 Task: Add in the project VitalTech an epic 'Disaster Recovery as a Service (DRaaS) Implementation'.
Action: Mouse moved to (266, 66)
Screenshot: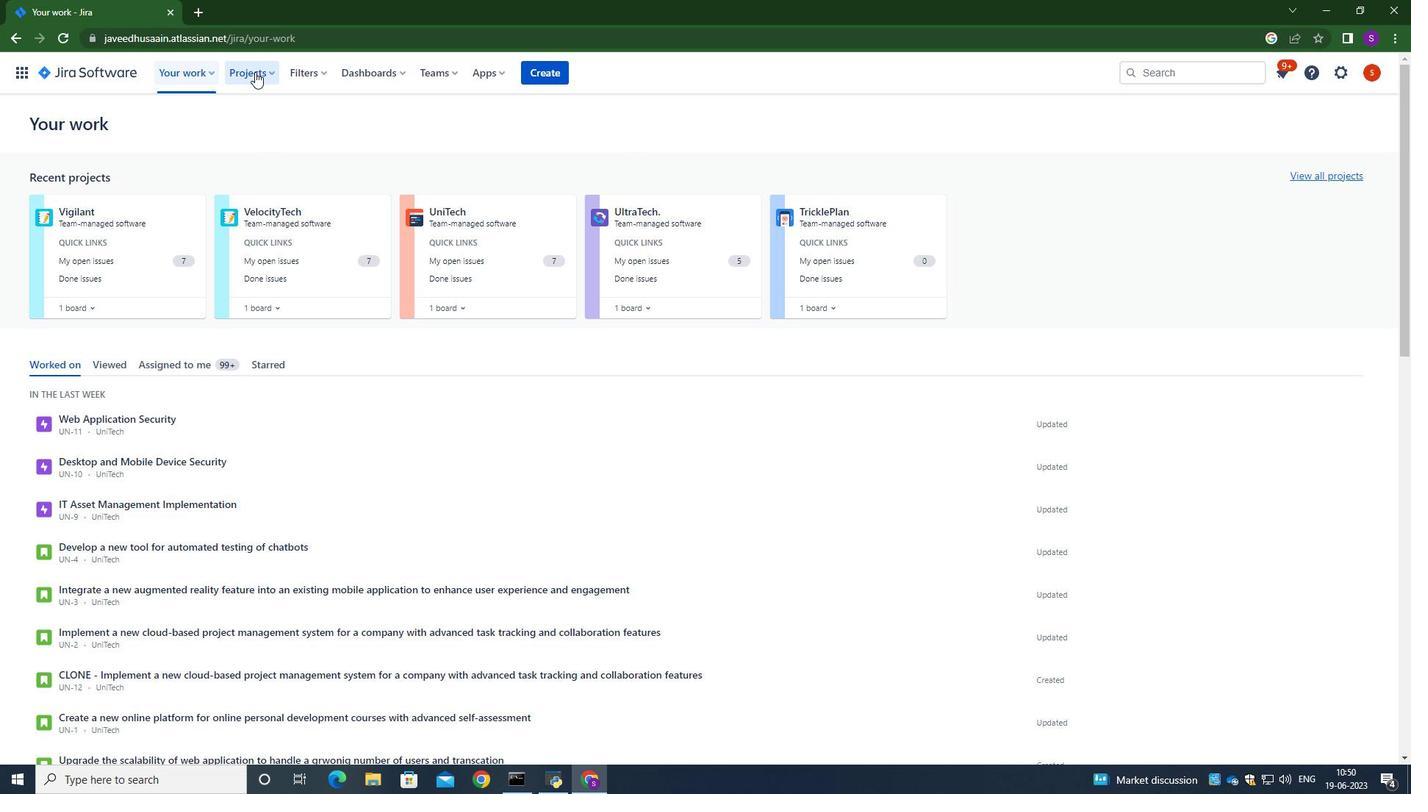 
Action: Mouse pressed left at (266, 66)
Screenshot: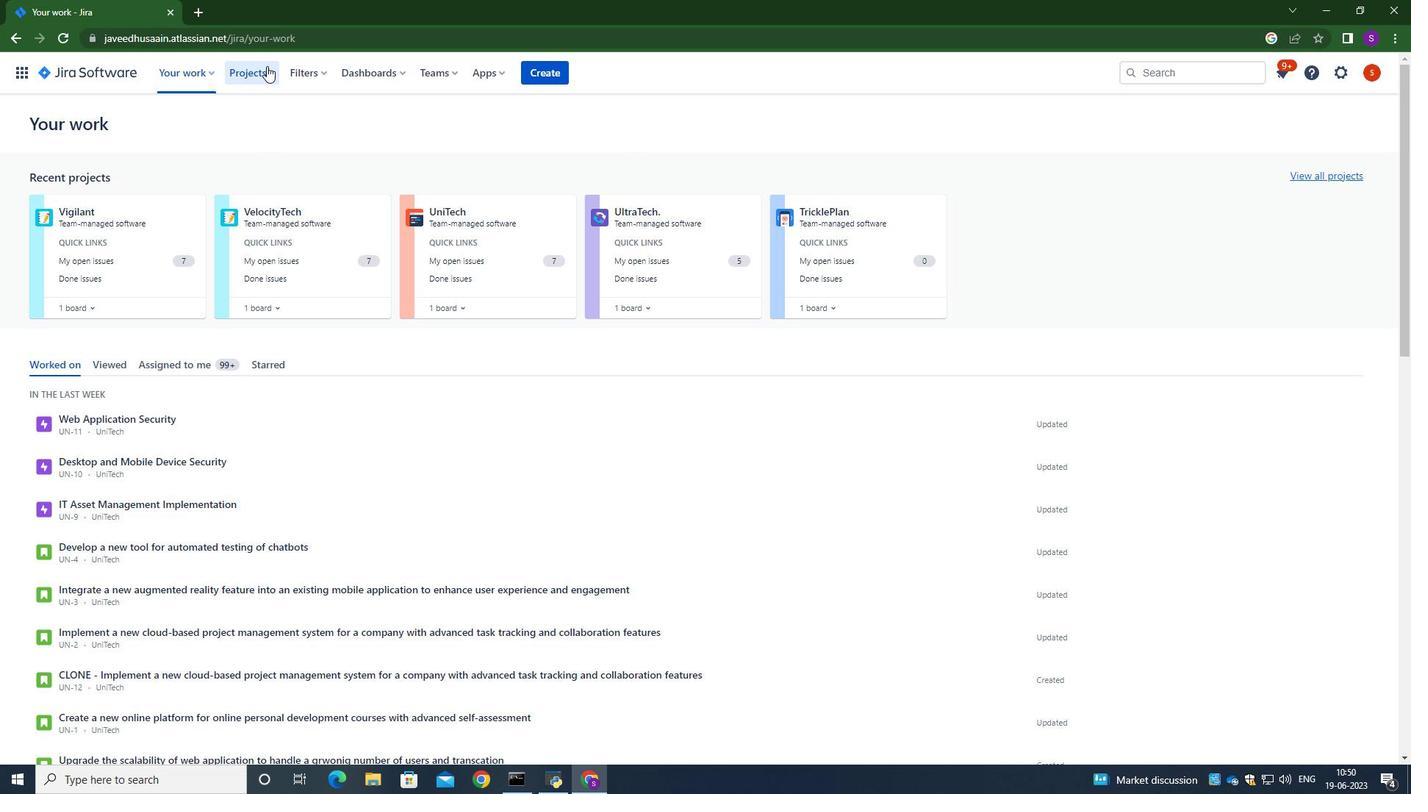
Action: Mouse moved to (286, 177)
Screenshot: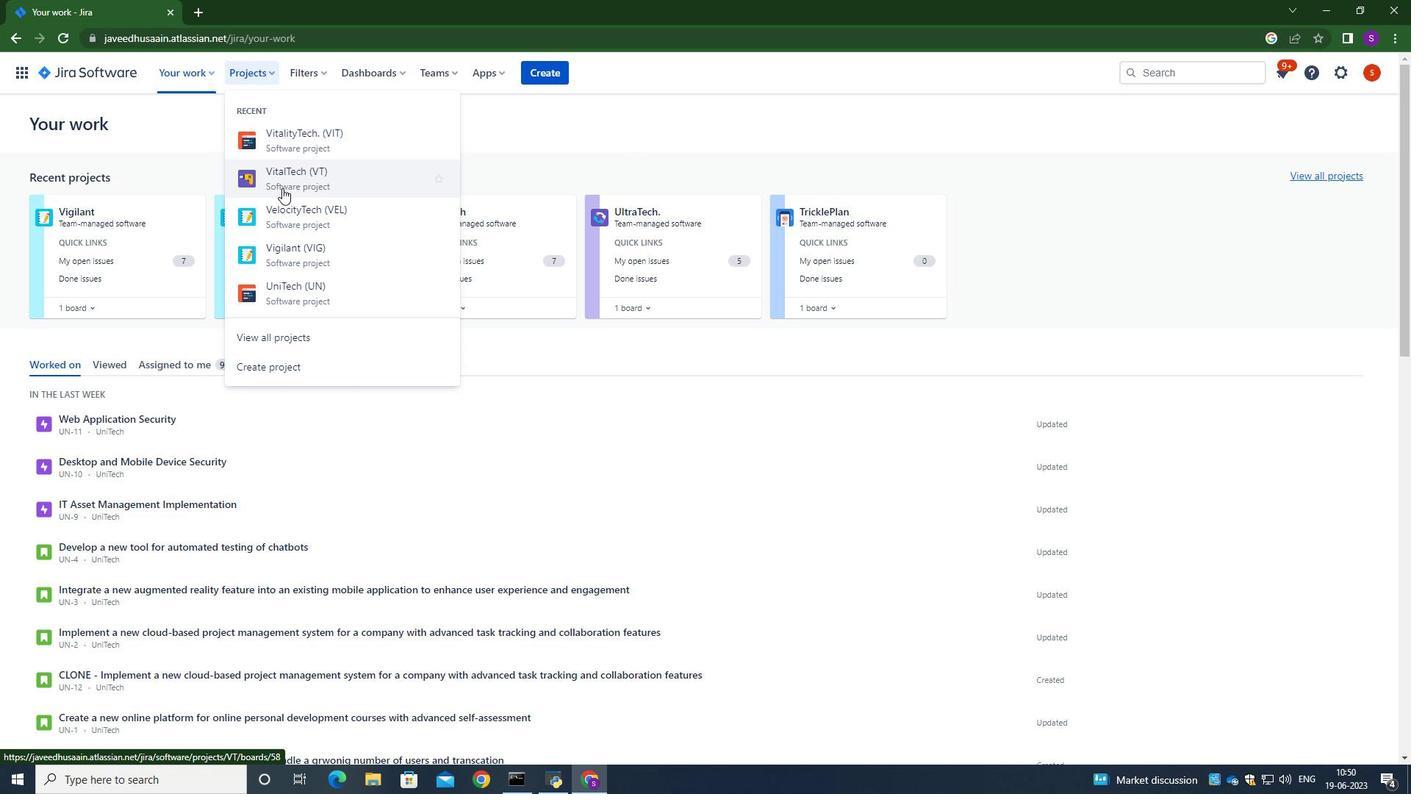 
Action: Mouse pressed left at (286, 177)
Screenshot: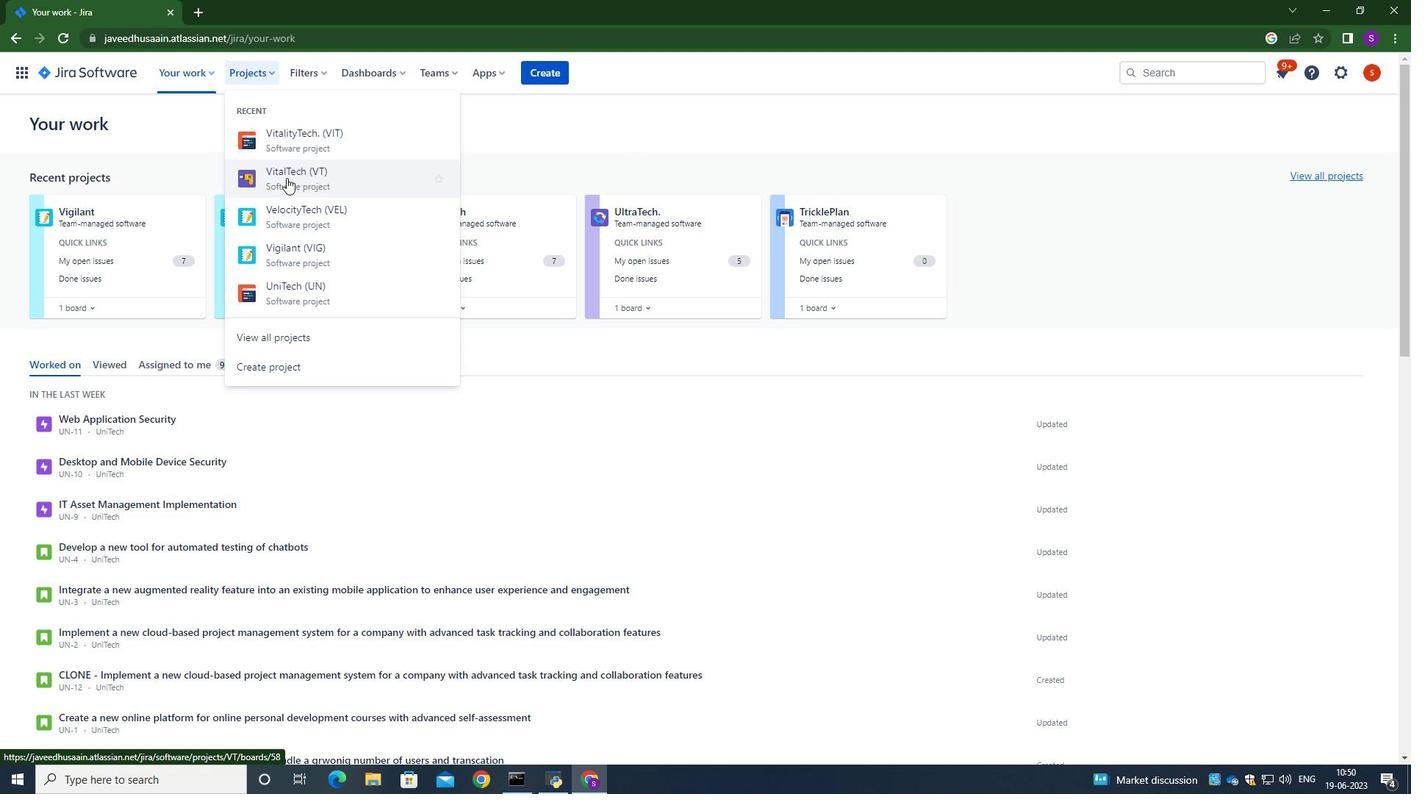 
Action: Mouse moved to (85, 223)
Screenshot: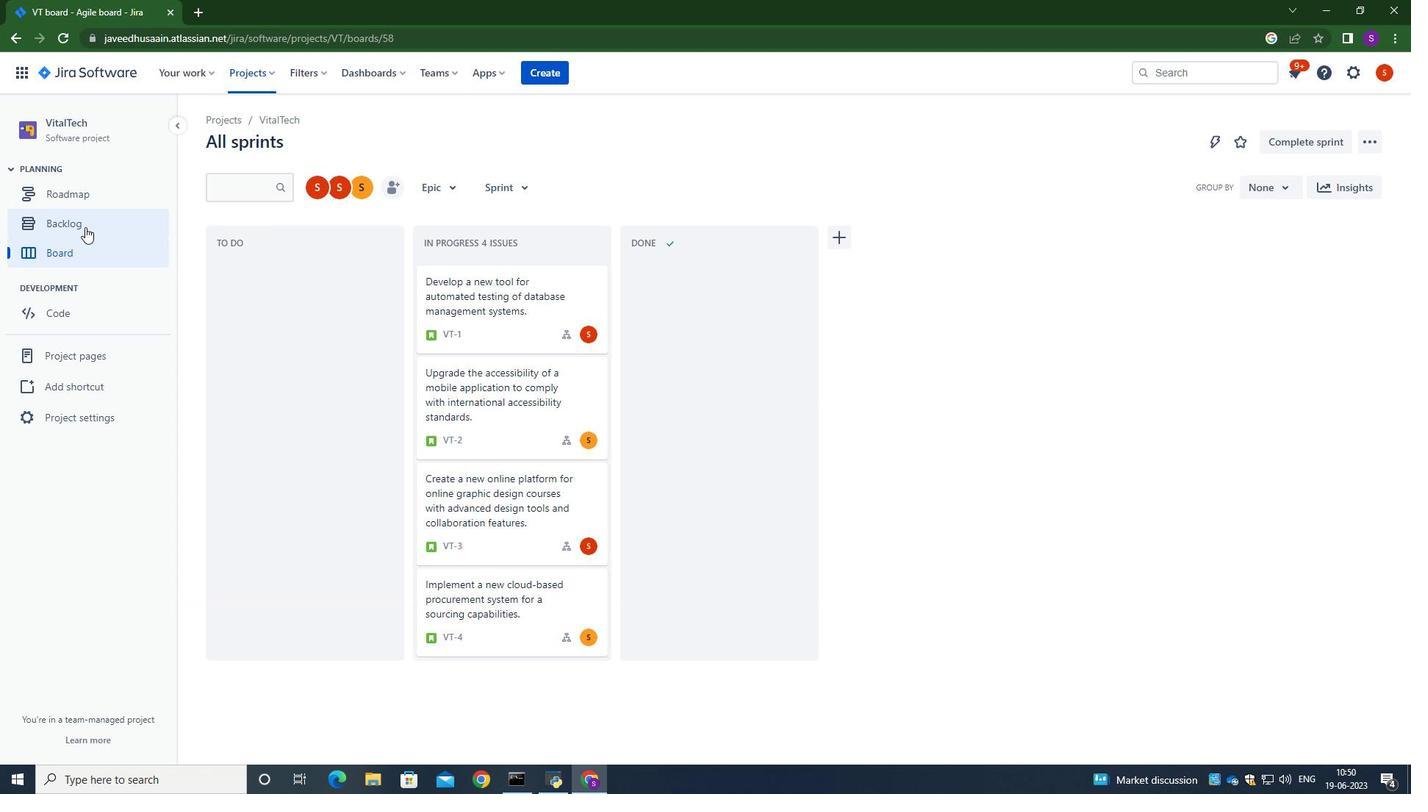
Action: Mouse pressed left at (85, 223)
Screenshot: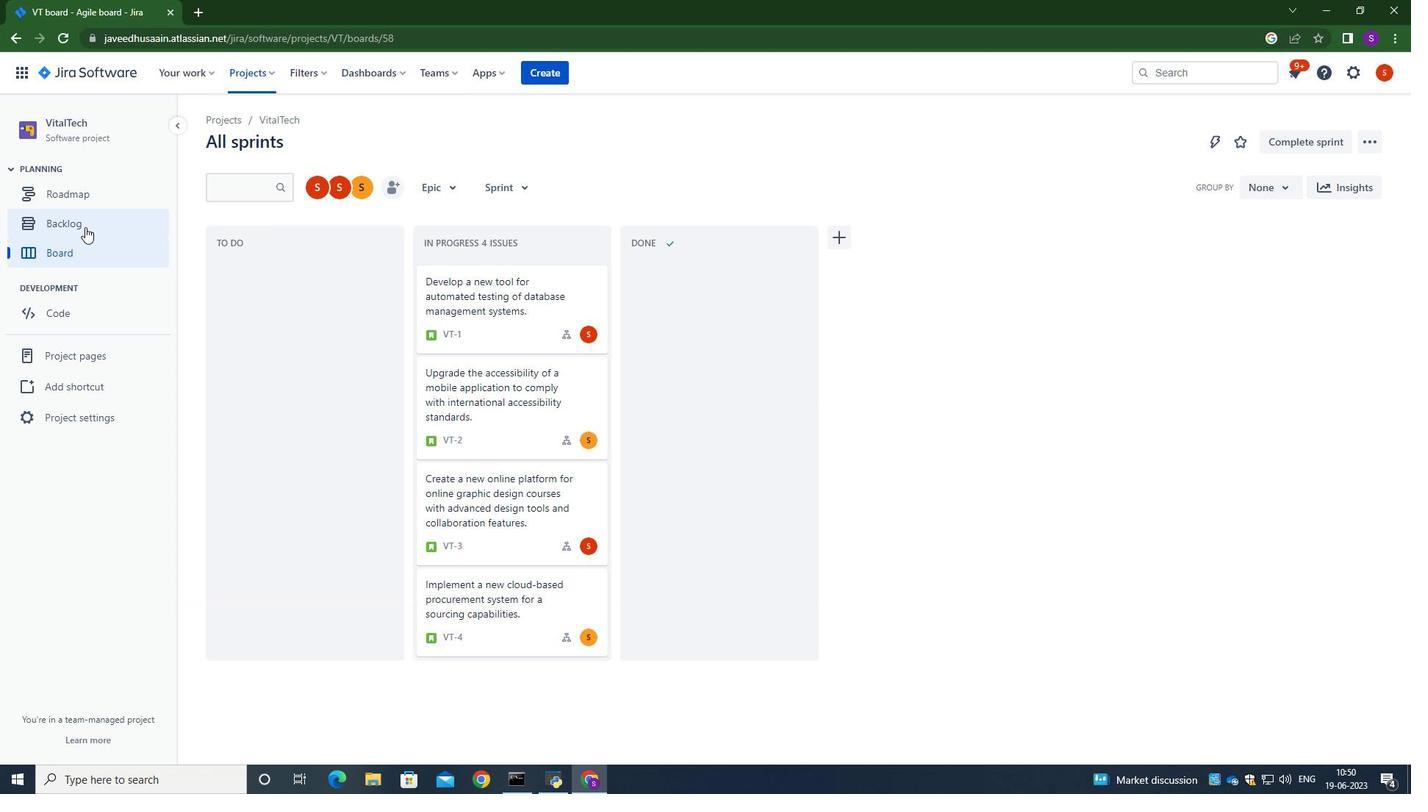 
Action: Mouse moved to (301, 385)
Screenshot: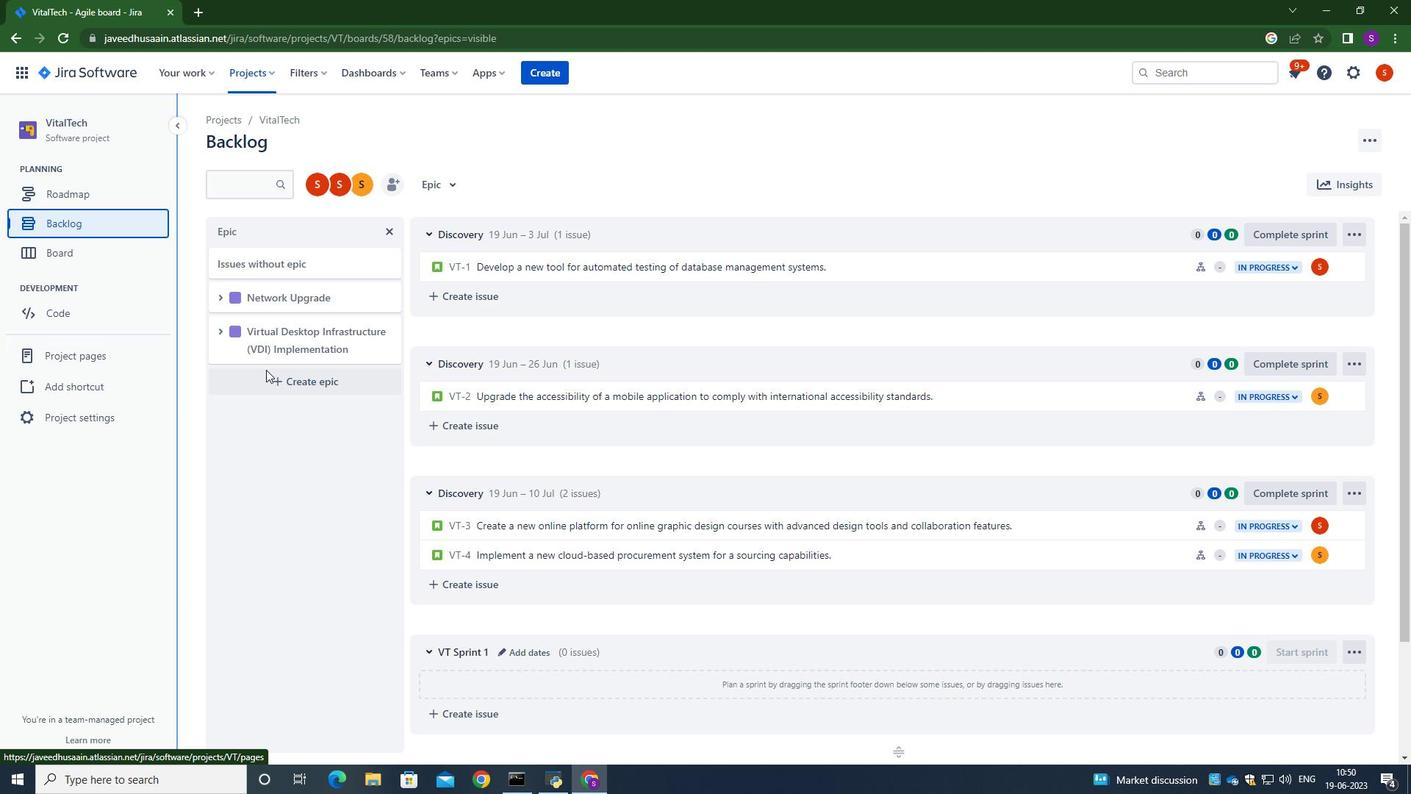 
Action: Mouse pressed left at (301, 385)
Screenshot: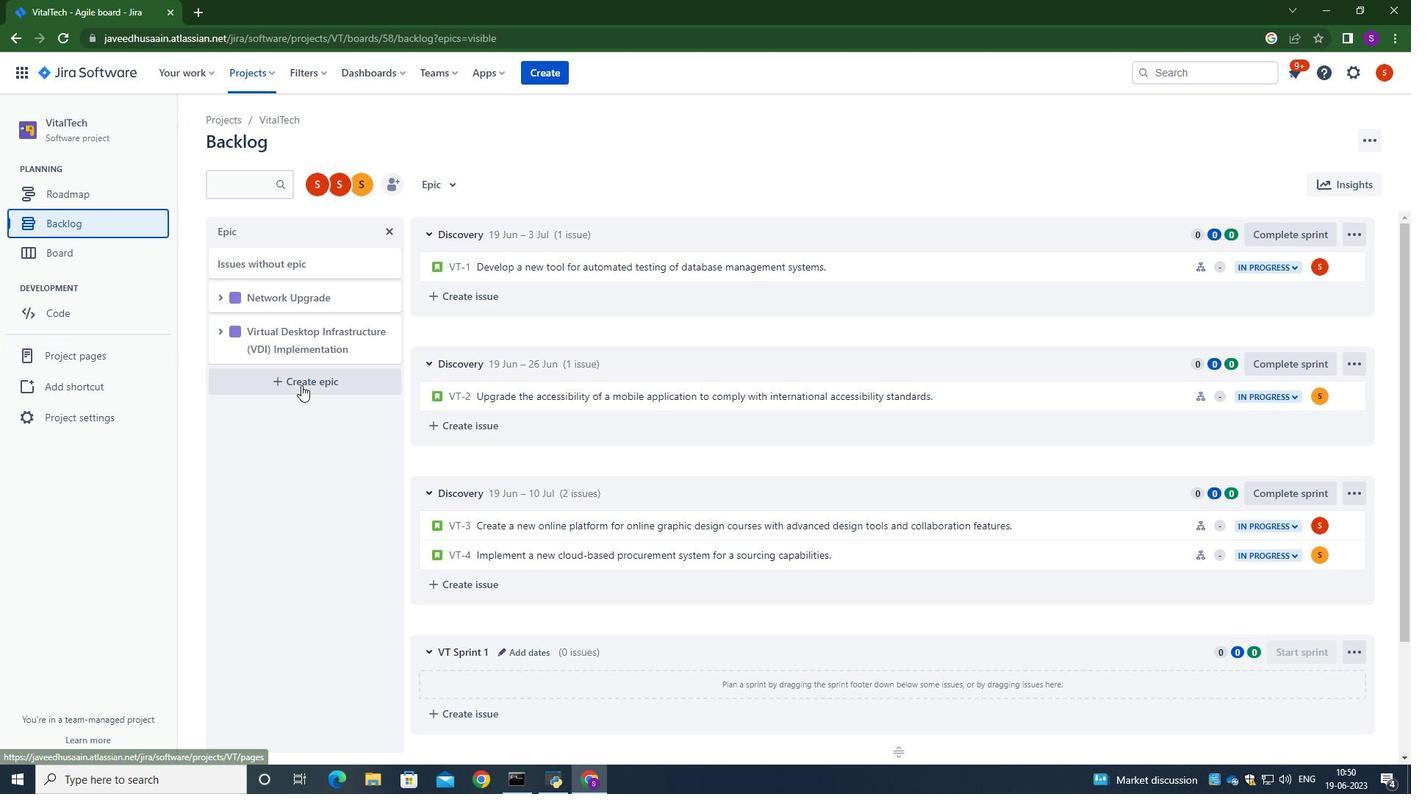 
Action: Mouse moved to (284, 383)
Screenshot: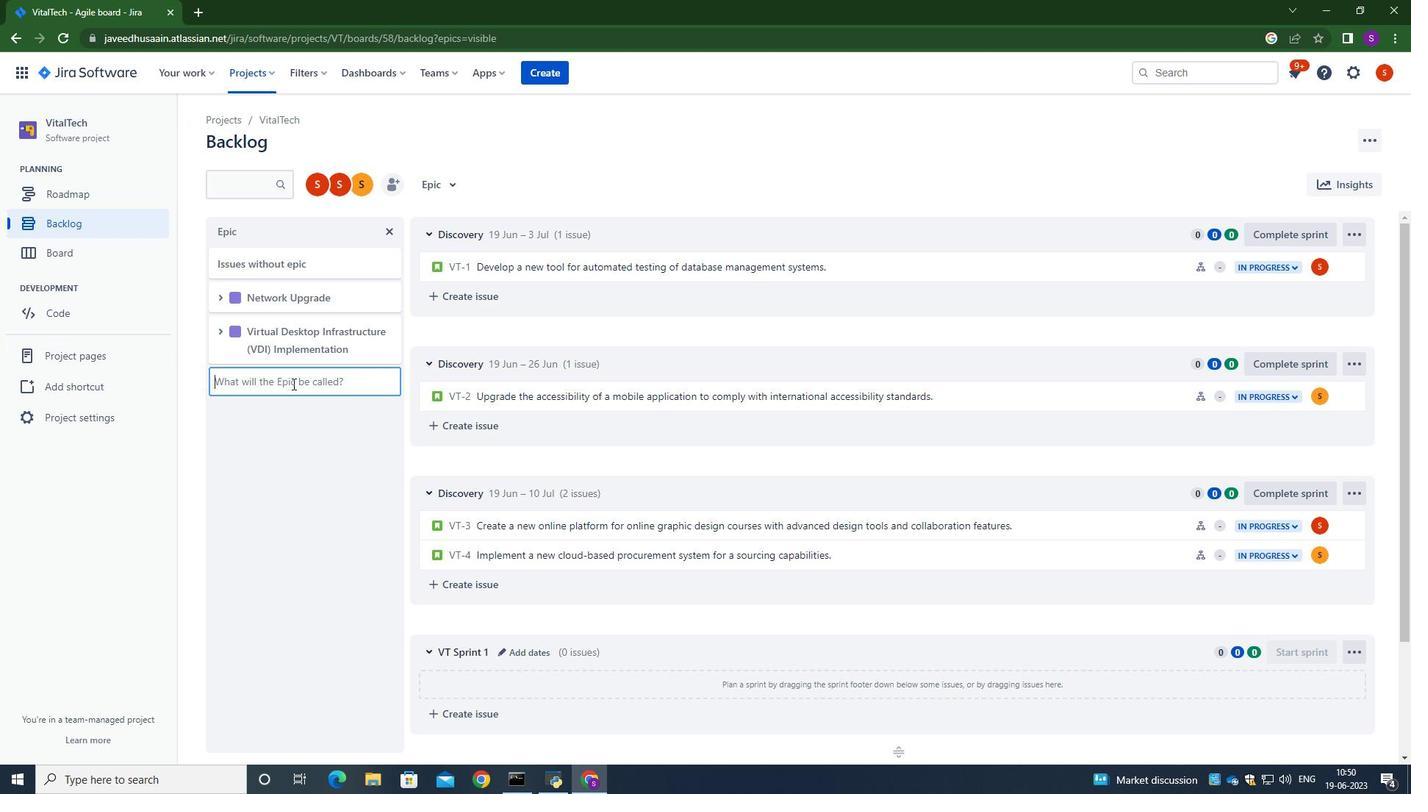 
Action: Mouse pressed left at (284, 383)
Screenshot: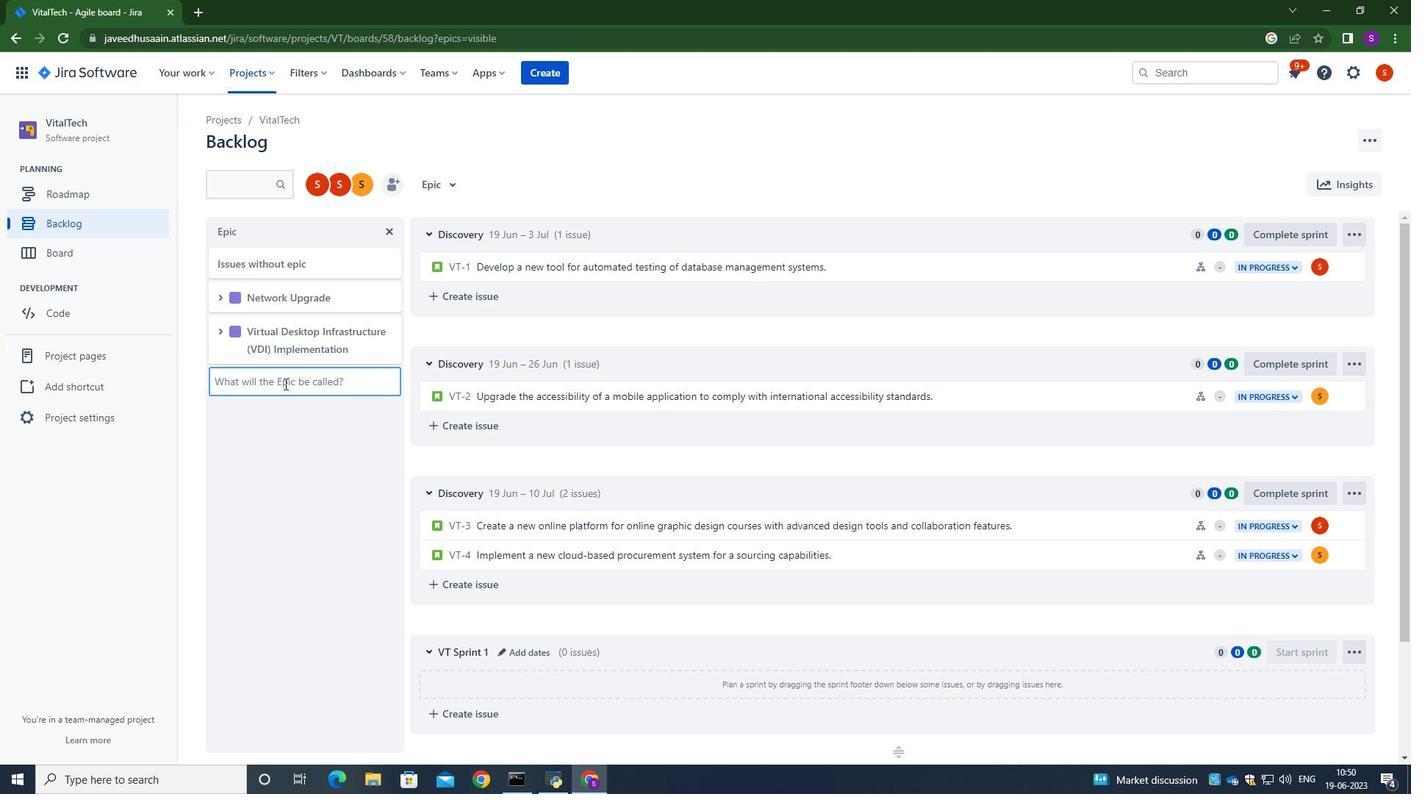 
Action: Key pressed <Key.caps_lock>D<Key.caps_lock>isaster<Key.space><Key.caps_lock>R<Key.caps_lock>ecovery<Key.space>as<Key.space>a<Key.space>s<Key.backspace><Key.caps_lock>S<Key.caps_lock>ervic4e<Key.backspace><Key.backspace>e<Key.space><Key.shift_r>(<Key.caps_lock>DR<Key.caps_lock>aa<Key.caps_lock>S<Key.shift_r>)<Key.space><Key.caps_lock><Key.caps_lock>I<Key.caps_lock>mplementation.<Key.backspace><Key.enter>
Screenshot: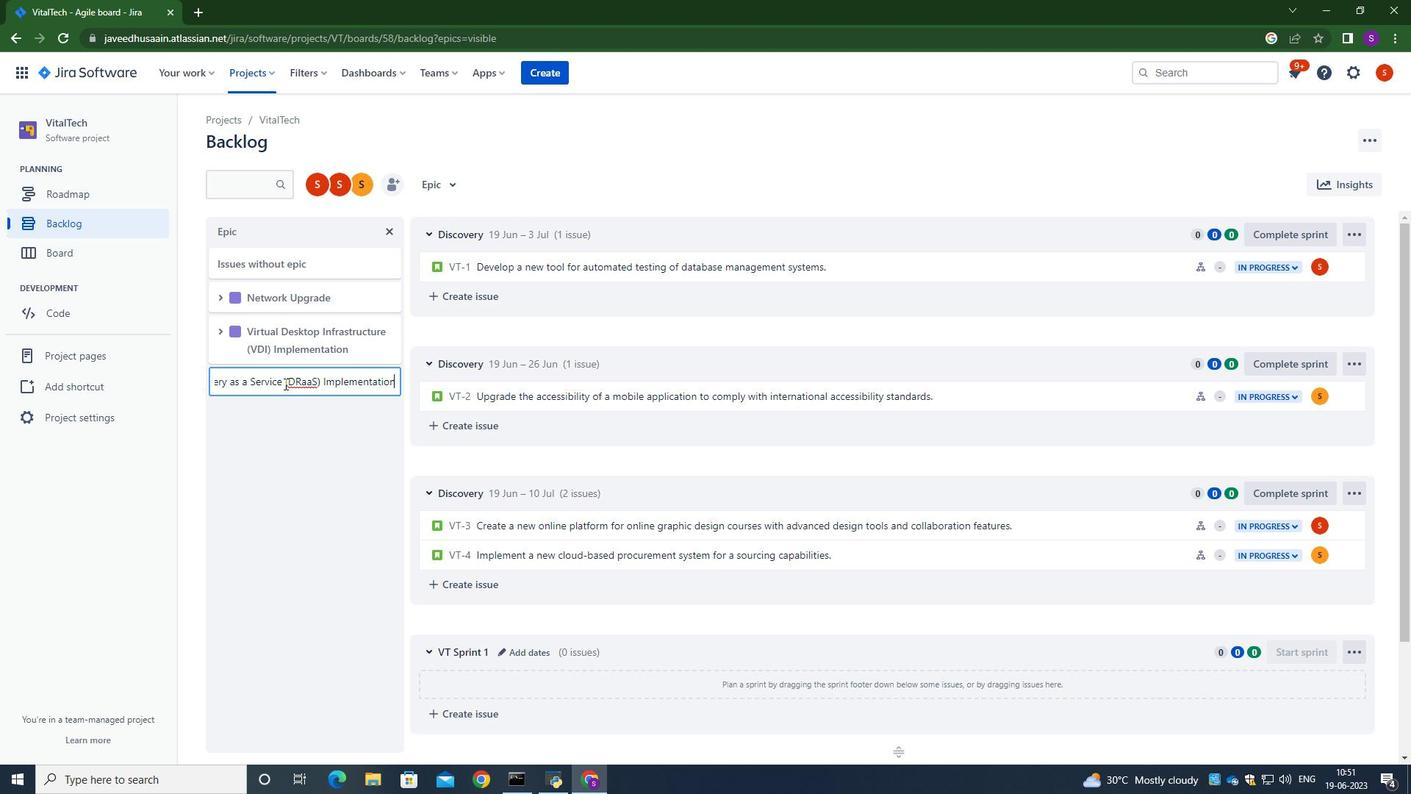 
Action: Mouse moved to (316, 491)
Screenshot: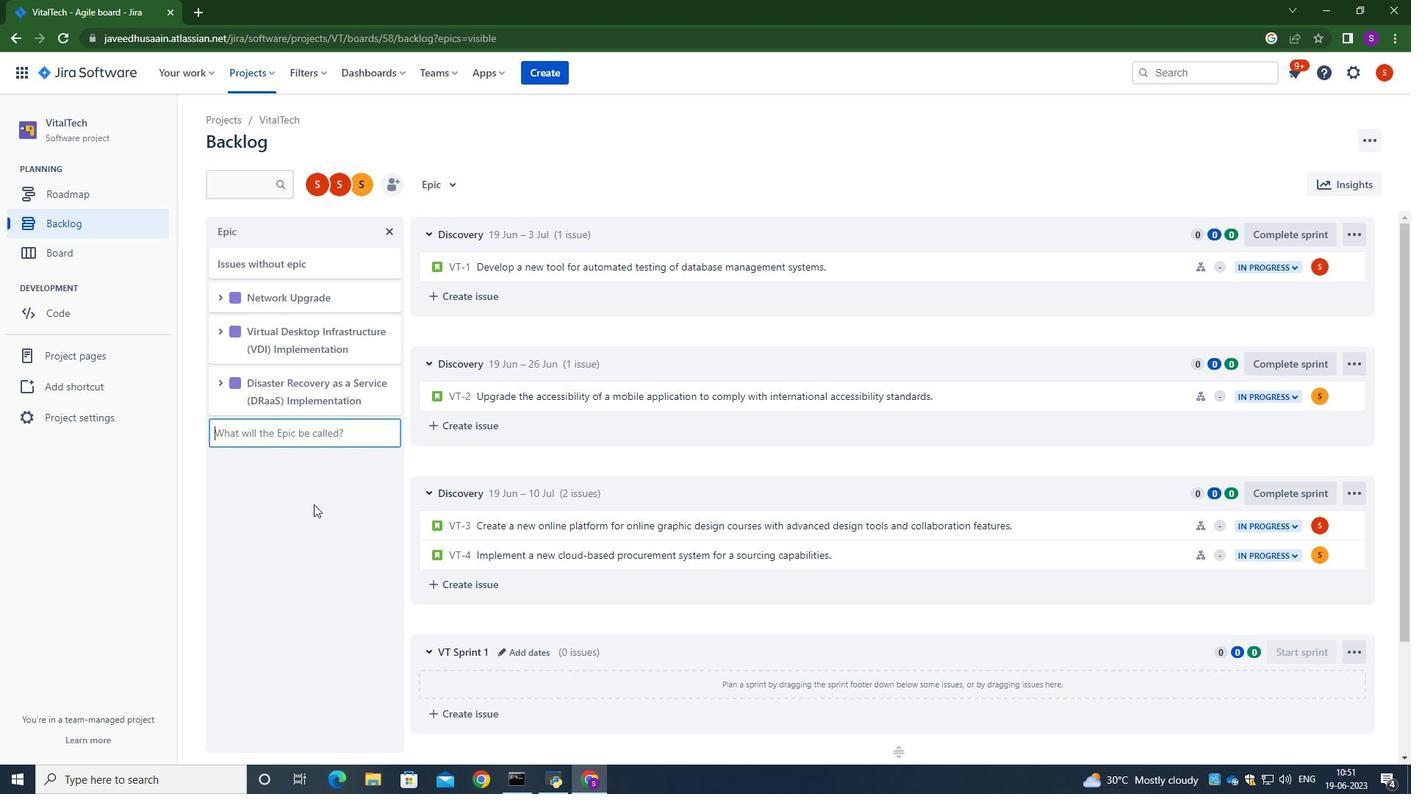 
Action: Mouse pressed left at (316, 491)
Screenshot: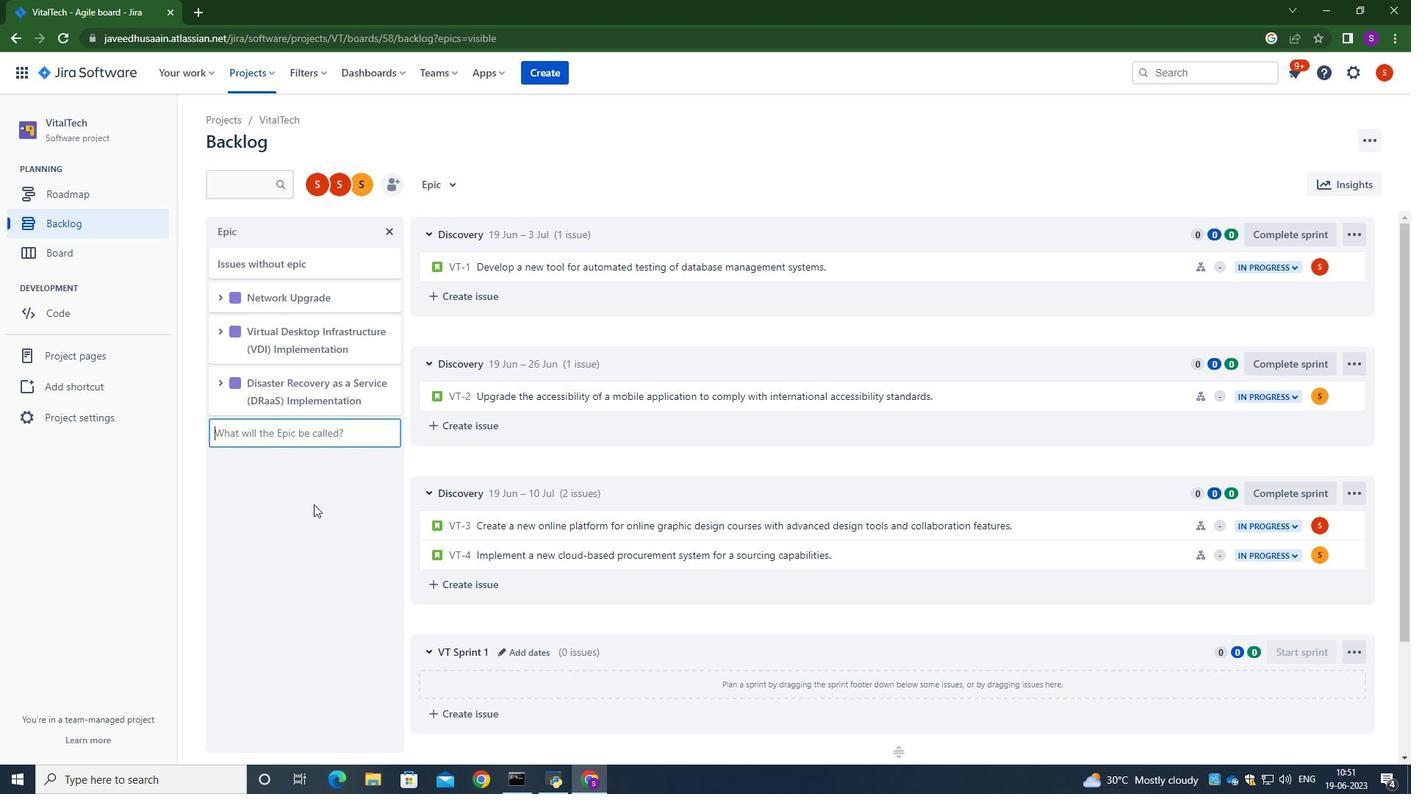 
Action: Mouse moved to (316, 490)
Screenshot: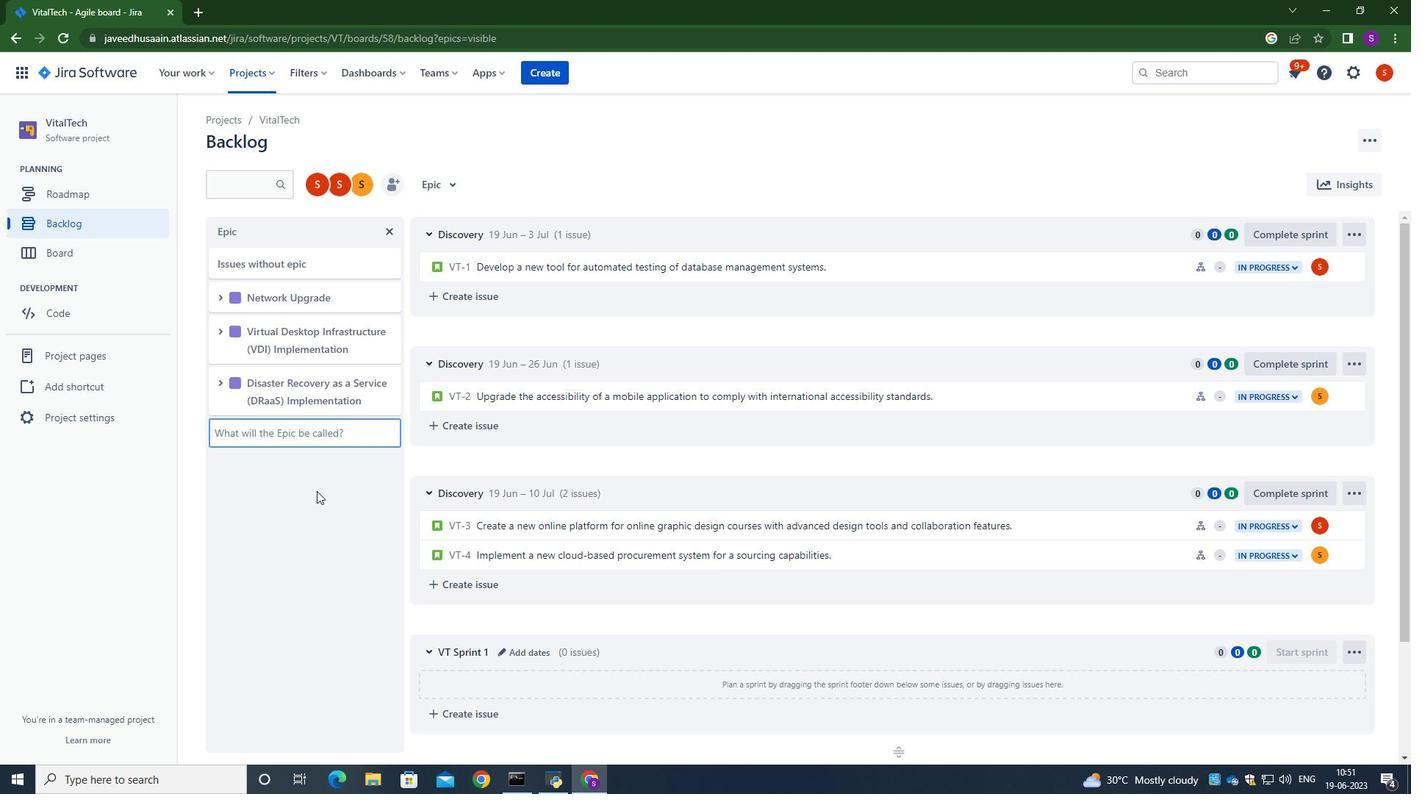 
